 Task: Reply All to email with the signature Destiny Lee with the subject 'Status report' from softage.1@softage.net with the message 'I would like to discuss the project's quality assurance plan with you.'
Action: Mouse moved to (1178, 195)
Screenshot: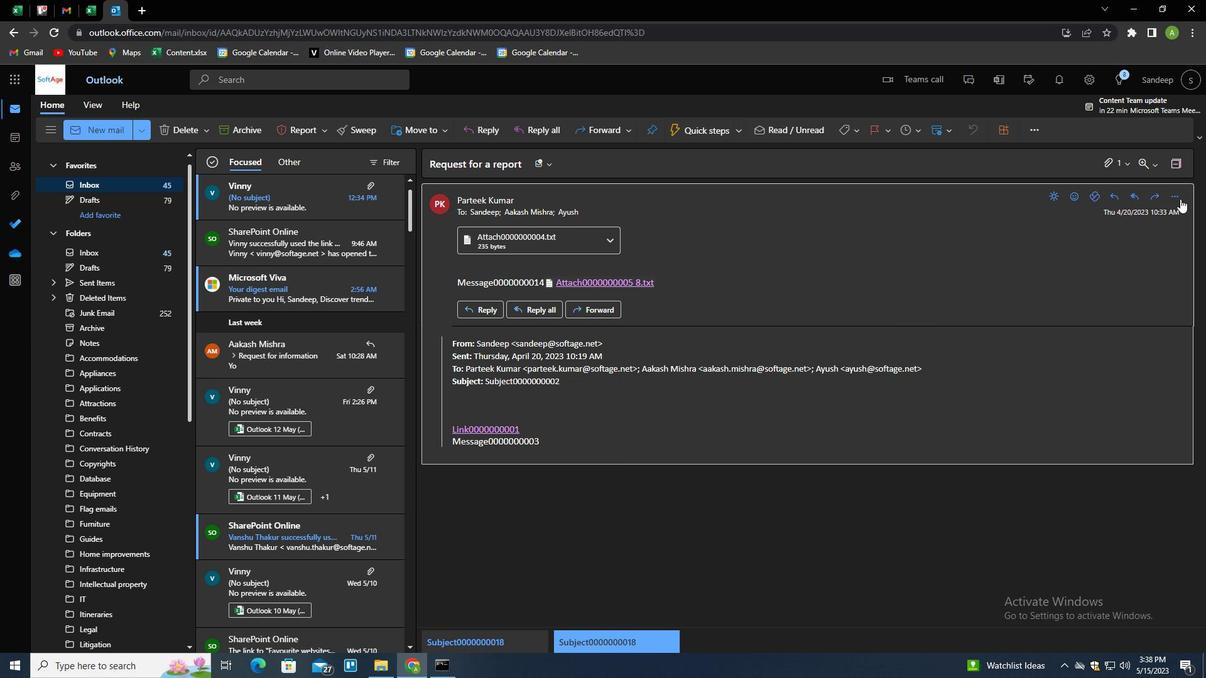 
Action: Mouse pressed left at (1178, 195)
Screenshot: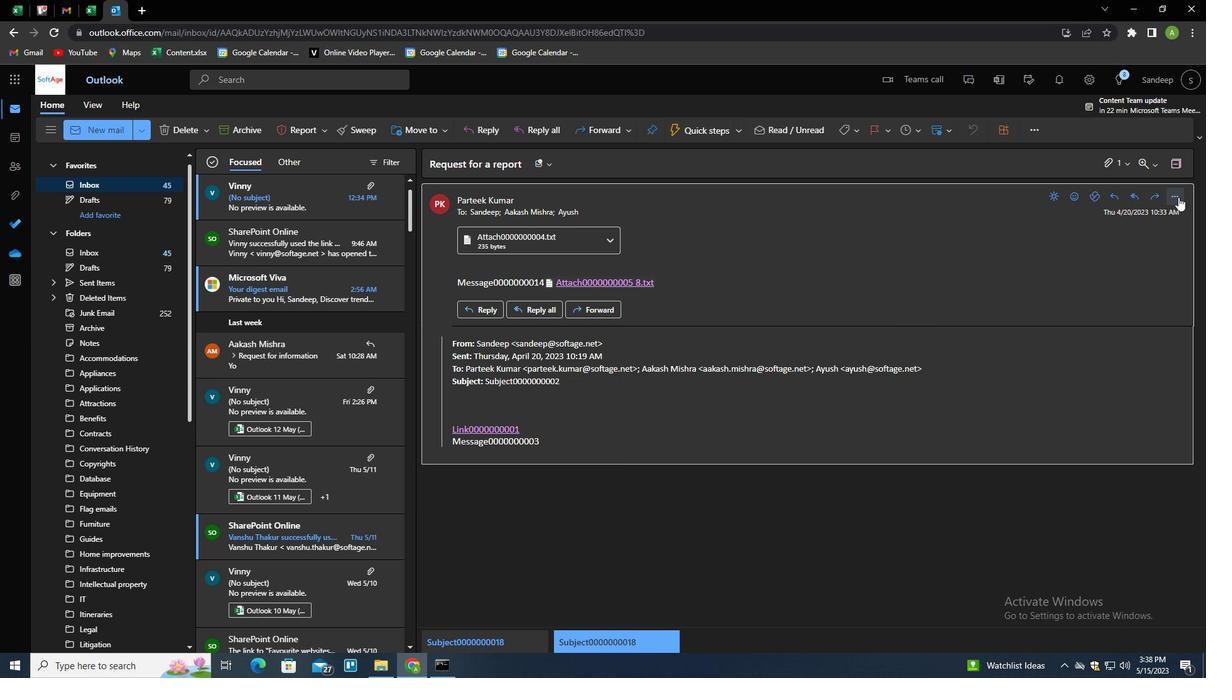 
Action: Mouse moved to (1124, 239)
Screenshot: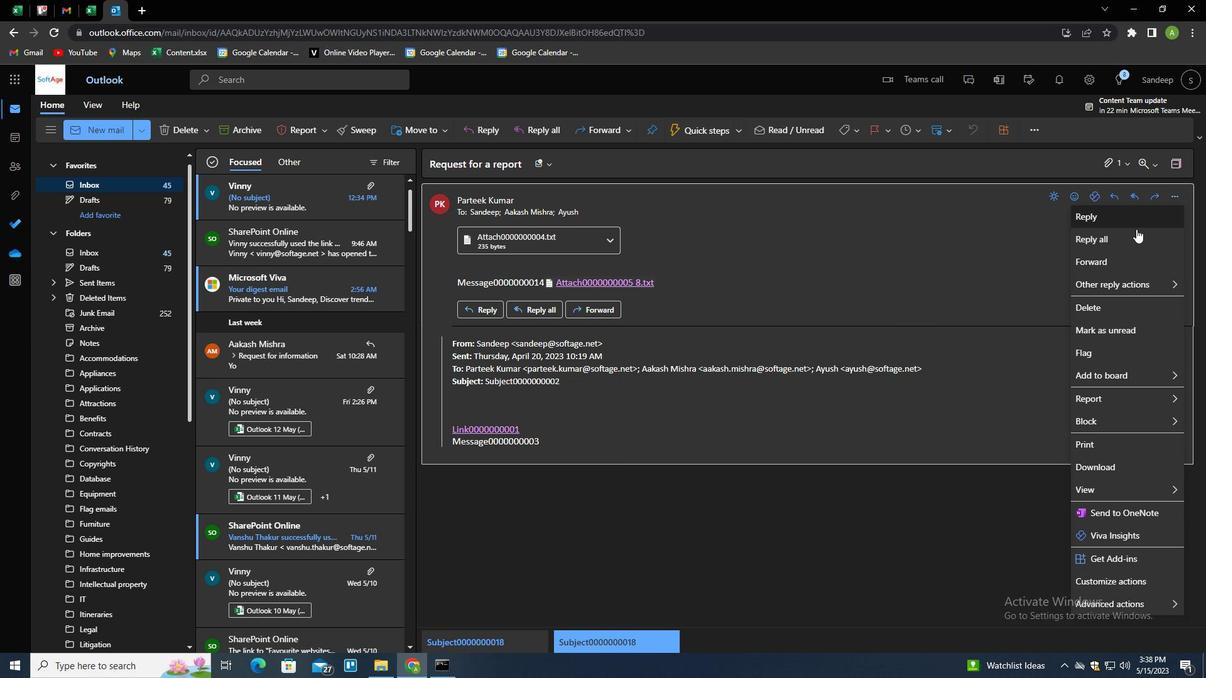 
Action: Mouse pressed left at (1124, 239)
Screenshot: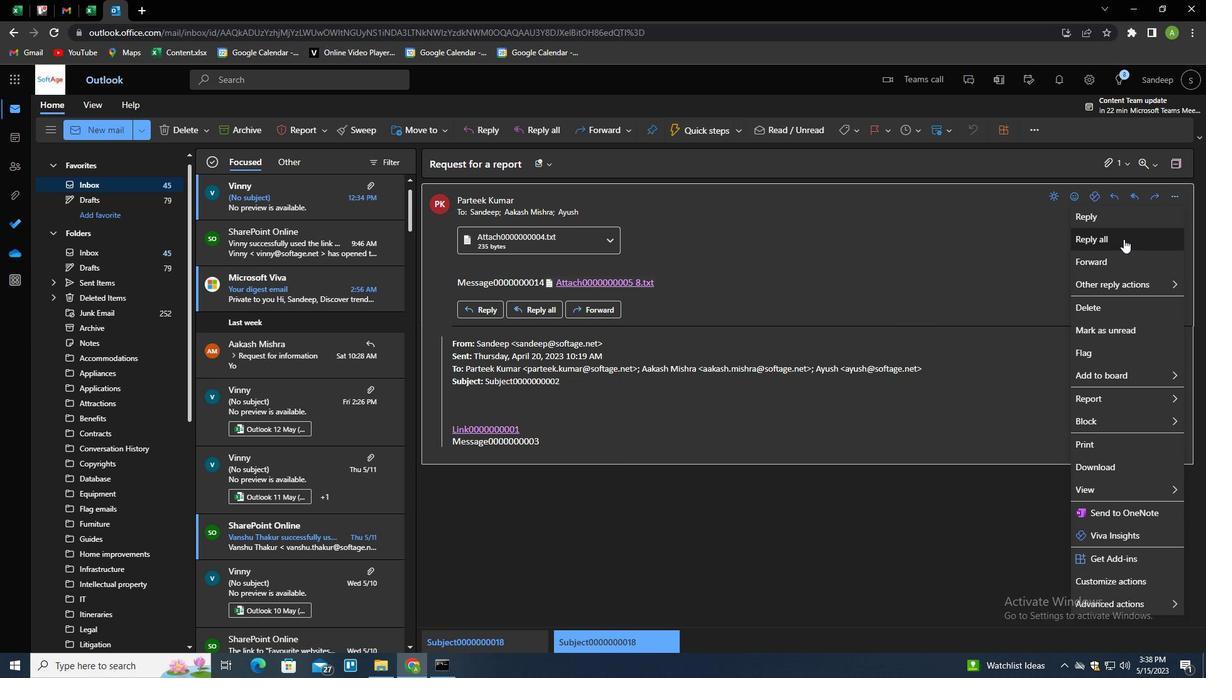 
Action: Mouse moved to (441, 355)
Screenshot: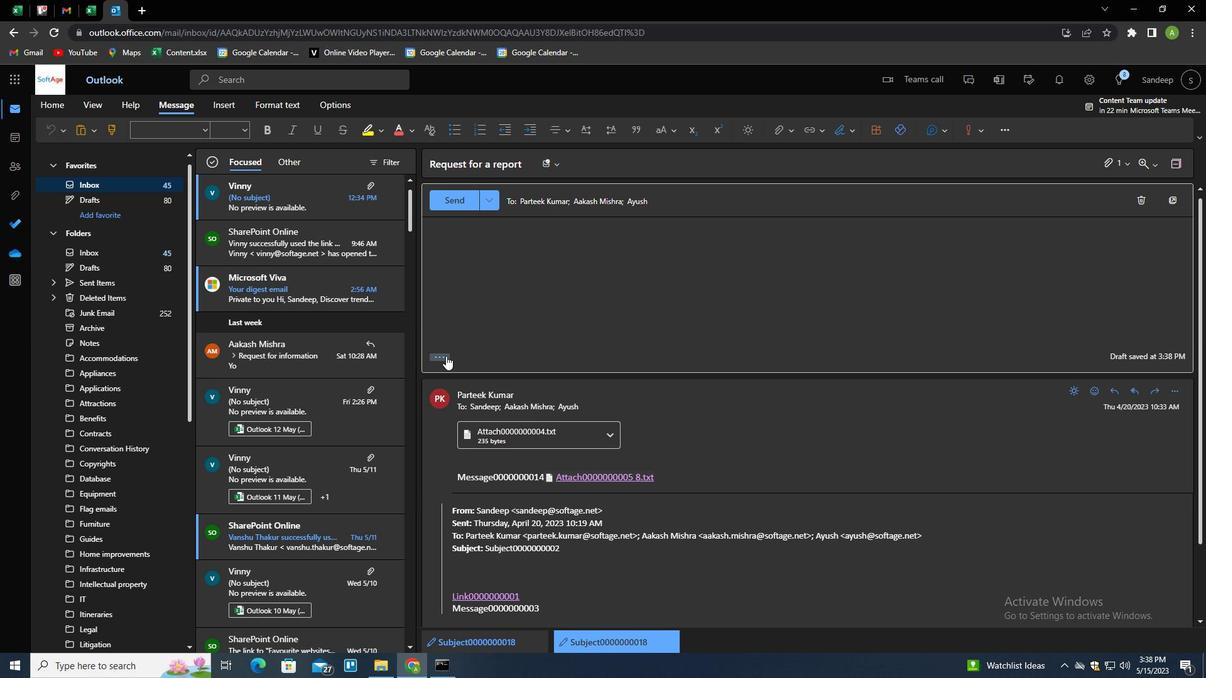 
Action: Mouse pressed left at (441, 355)
Screenshot: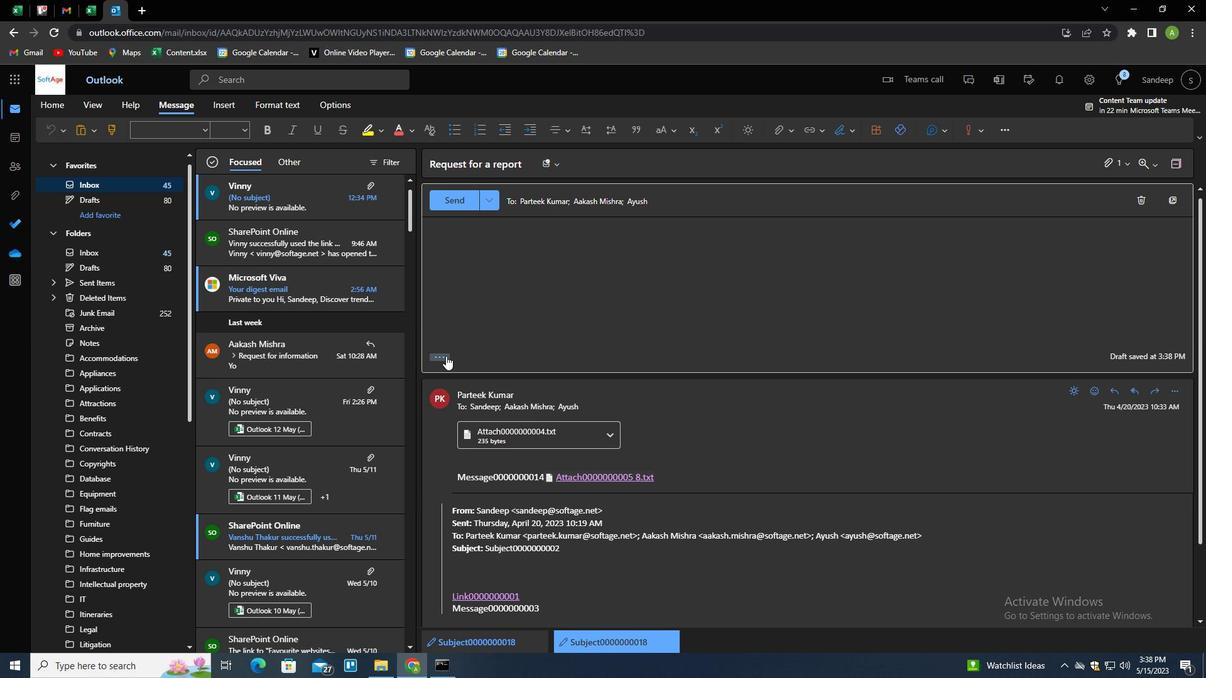 
Action: Mouse moved to (846, 130)
Screenshot: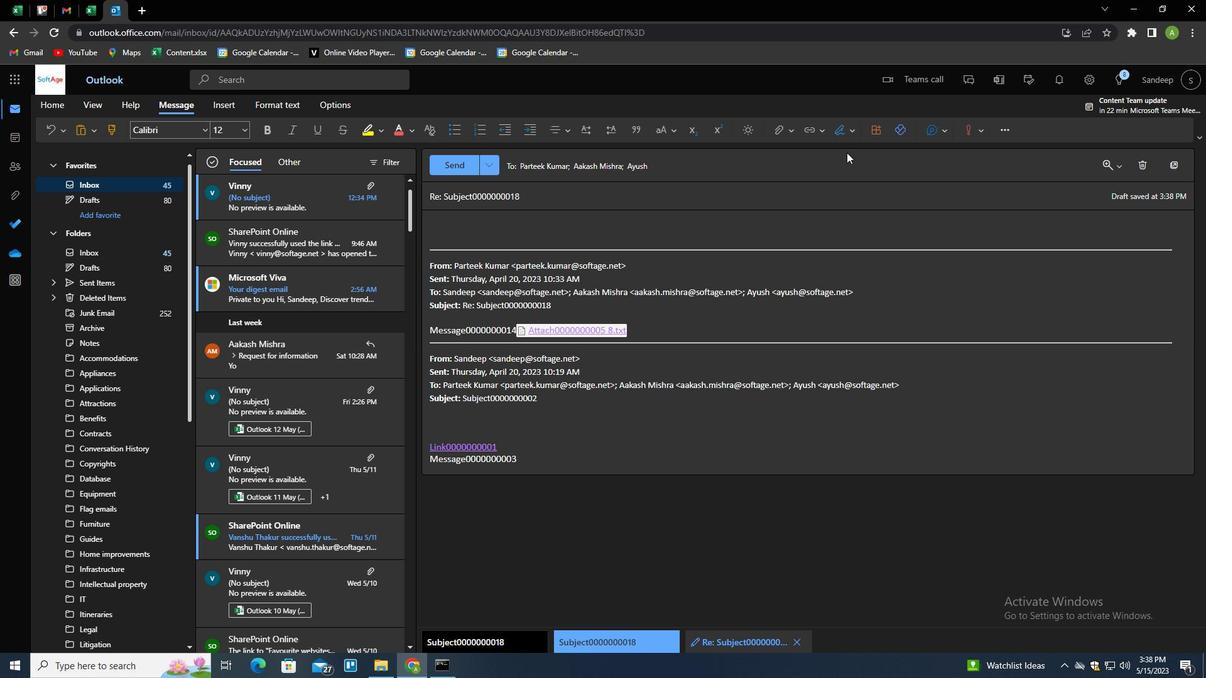 
Action: Mouse pressed left at (846, 130)
Screenshot: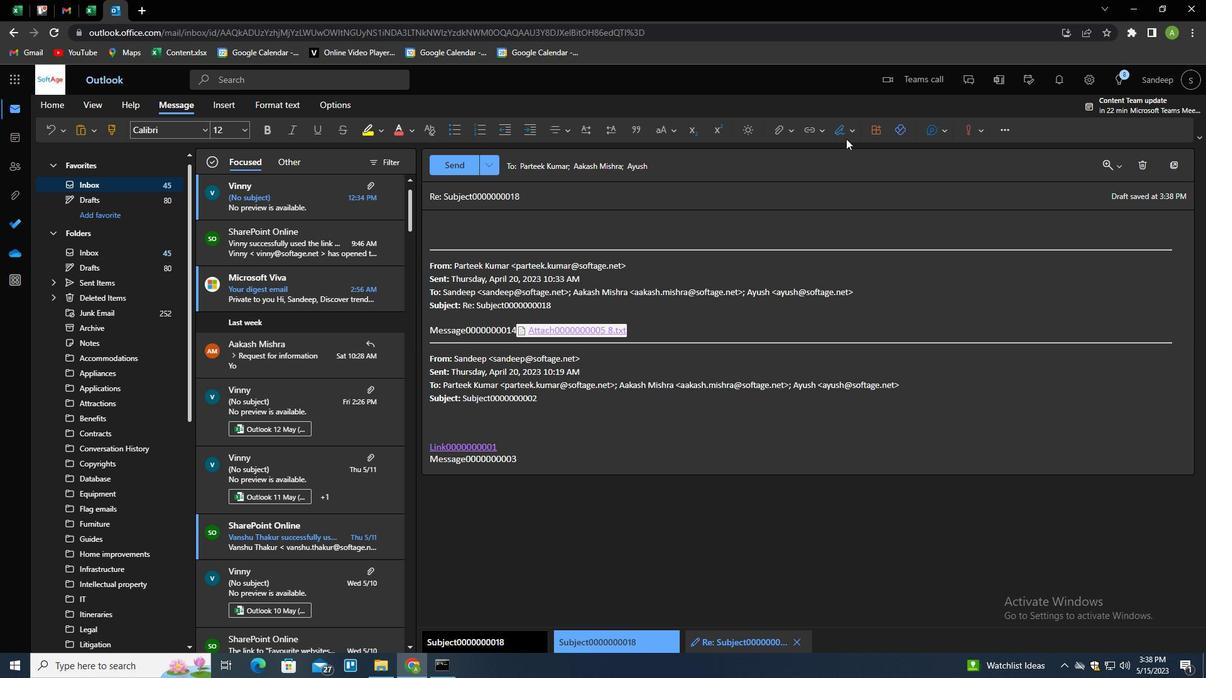 
Action: Mouse moved to (829, 177)
Screenshot: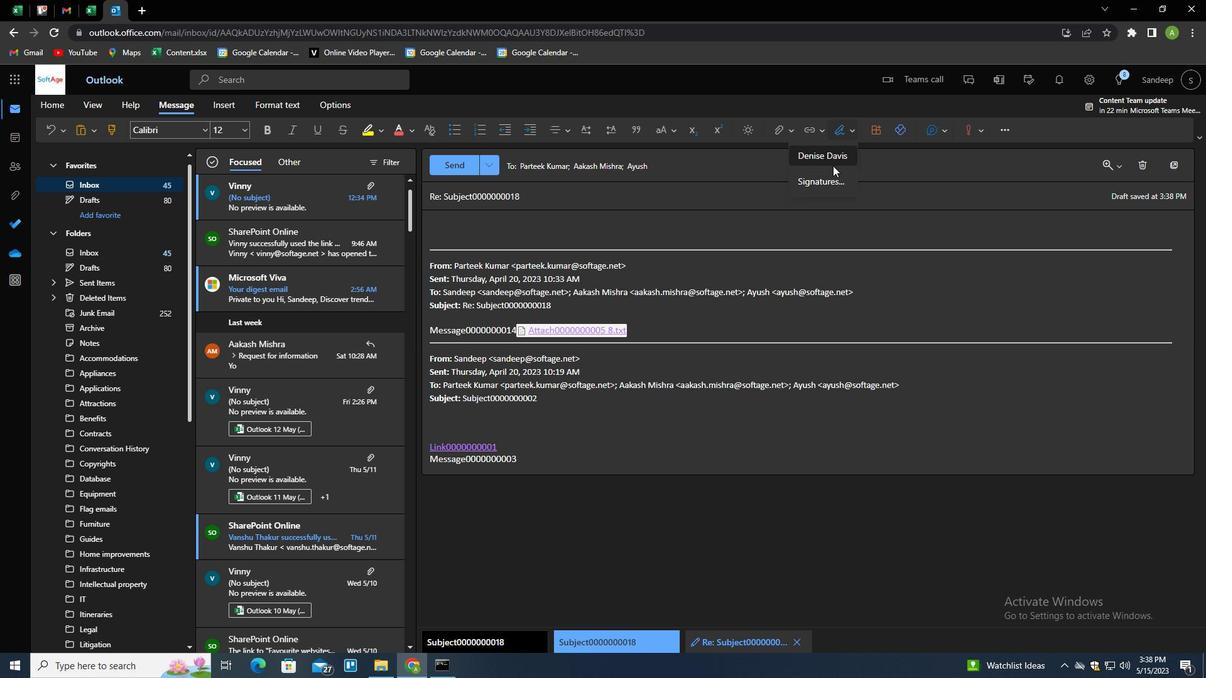 
Action: Mouse pressed left at (829, 177)
Screenshot: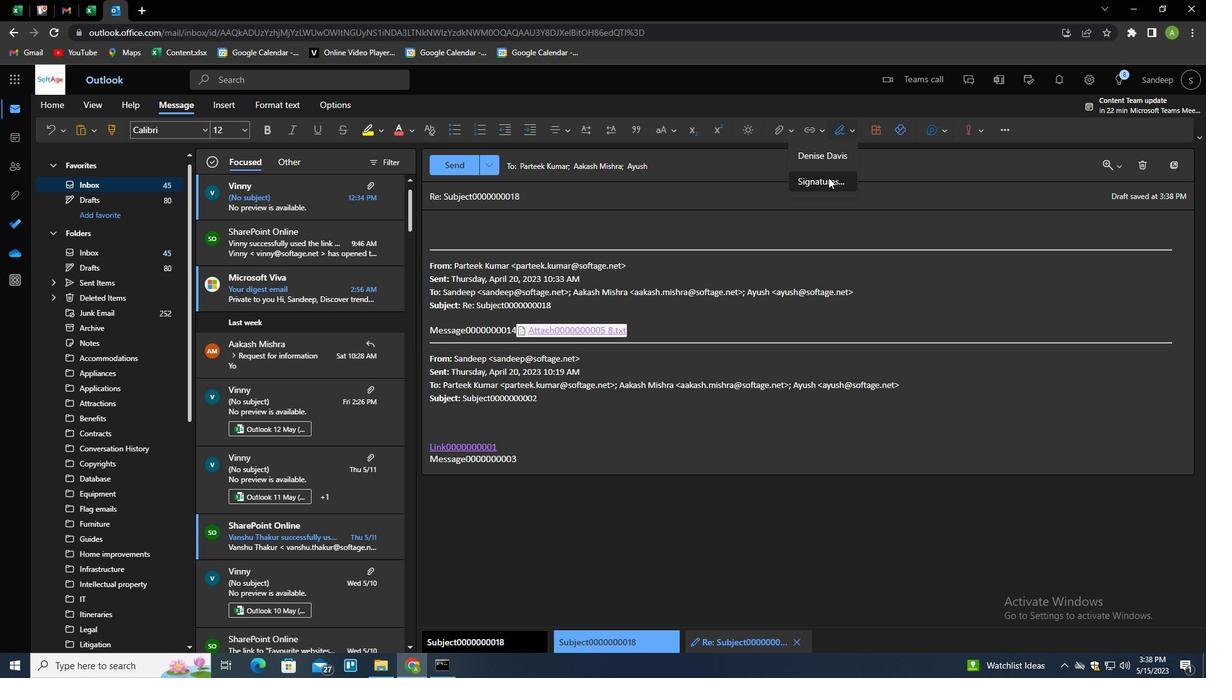 
Action: Mouse moved to (859, 226)
Screenshot: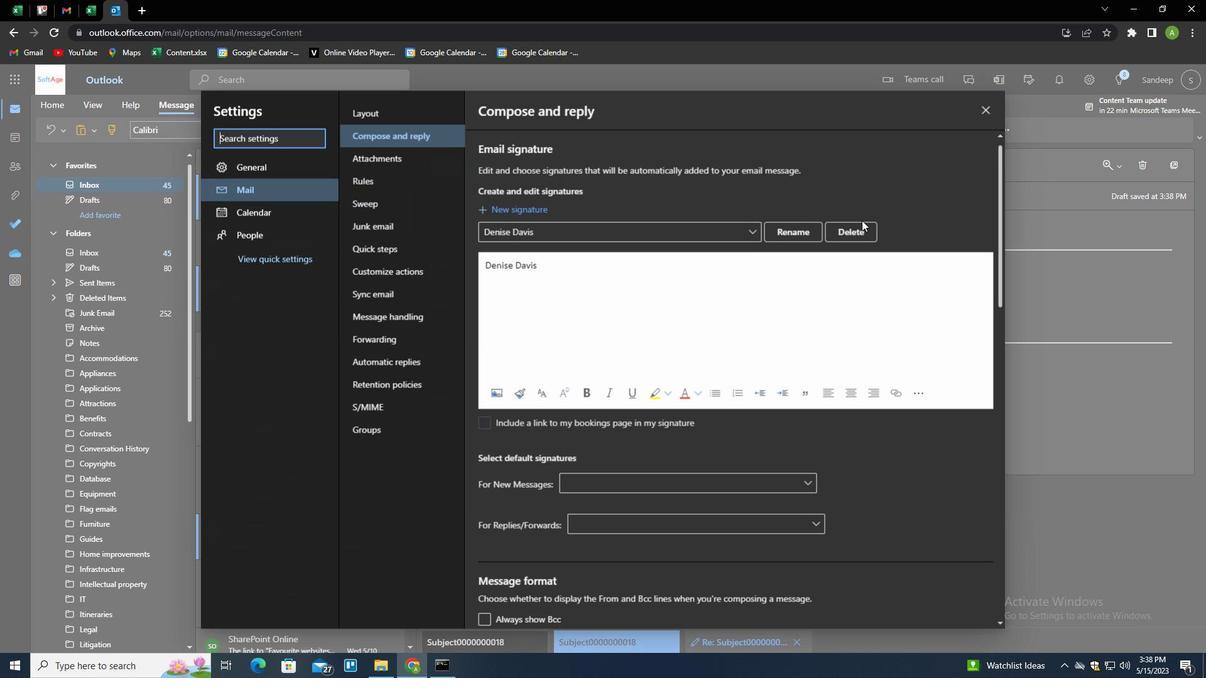 
Action: Mouse pressed left at (859, 226)
Screenshot: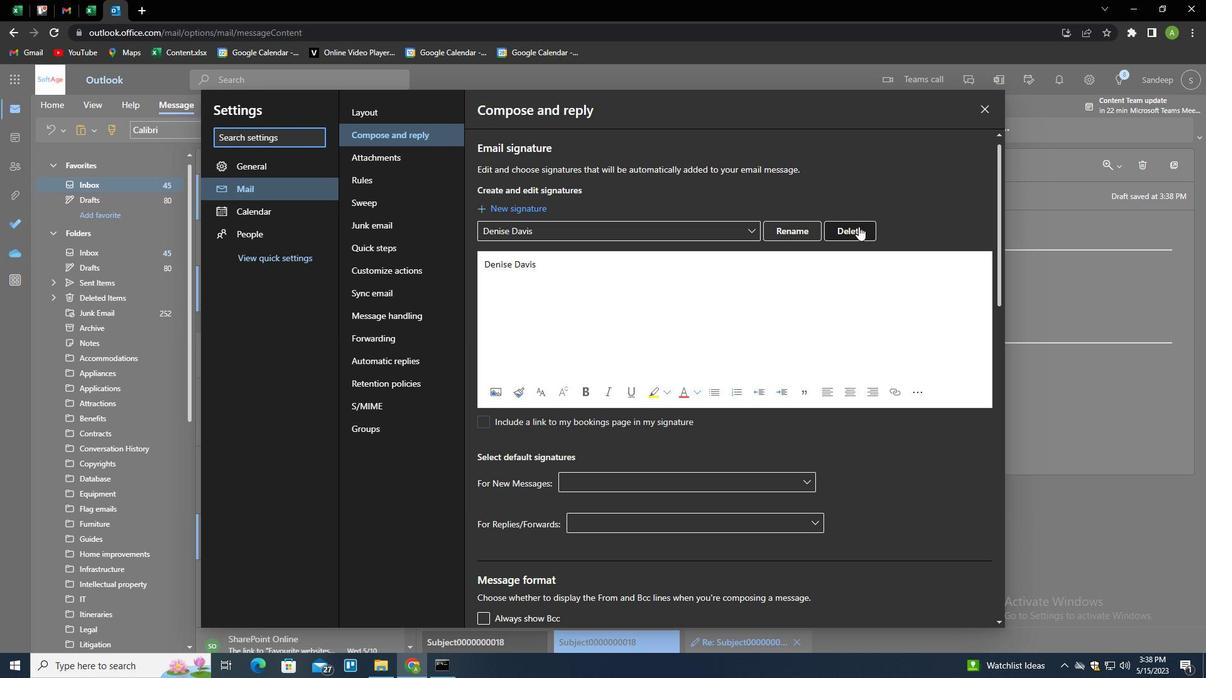
Action: Mouse moved to (851, 234)
Screenshot: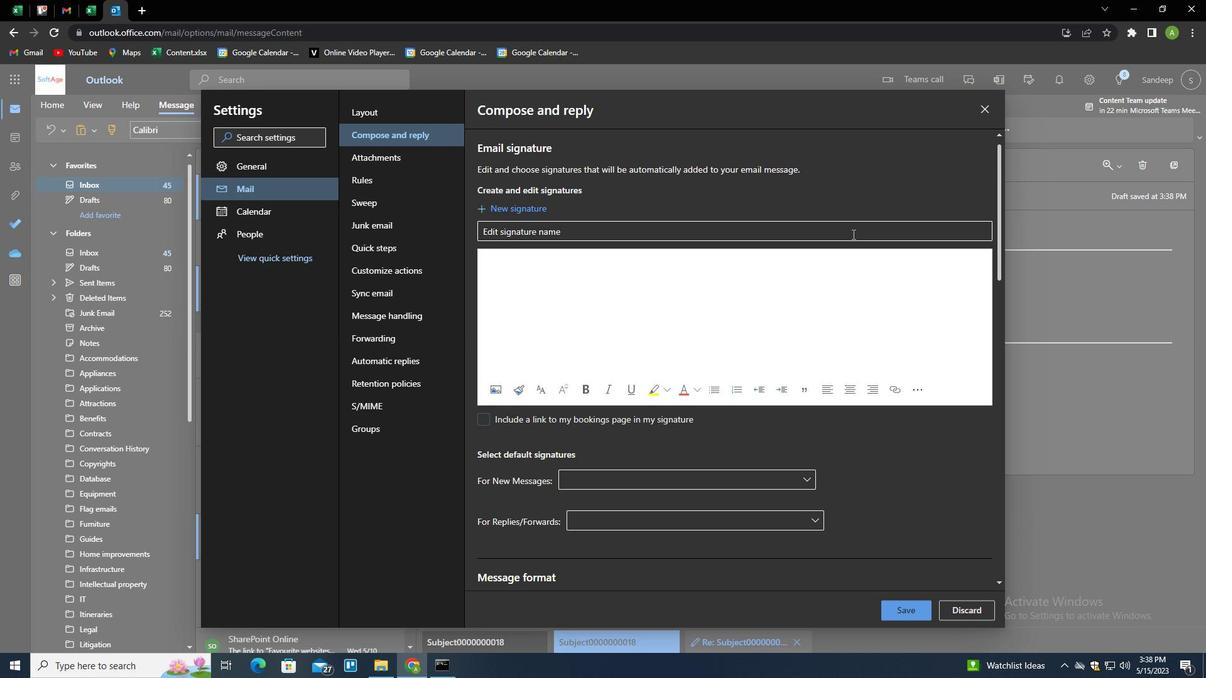 
Action: Mouse pressed left at (851, 234)
Screenshot: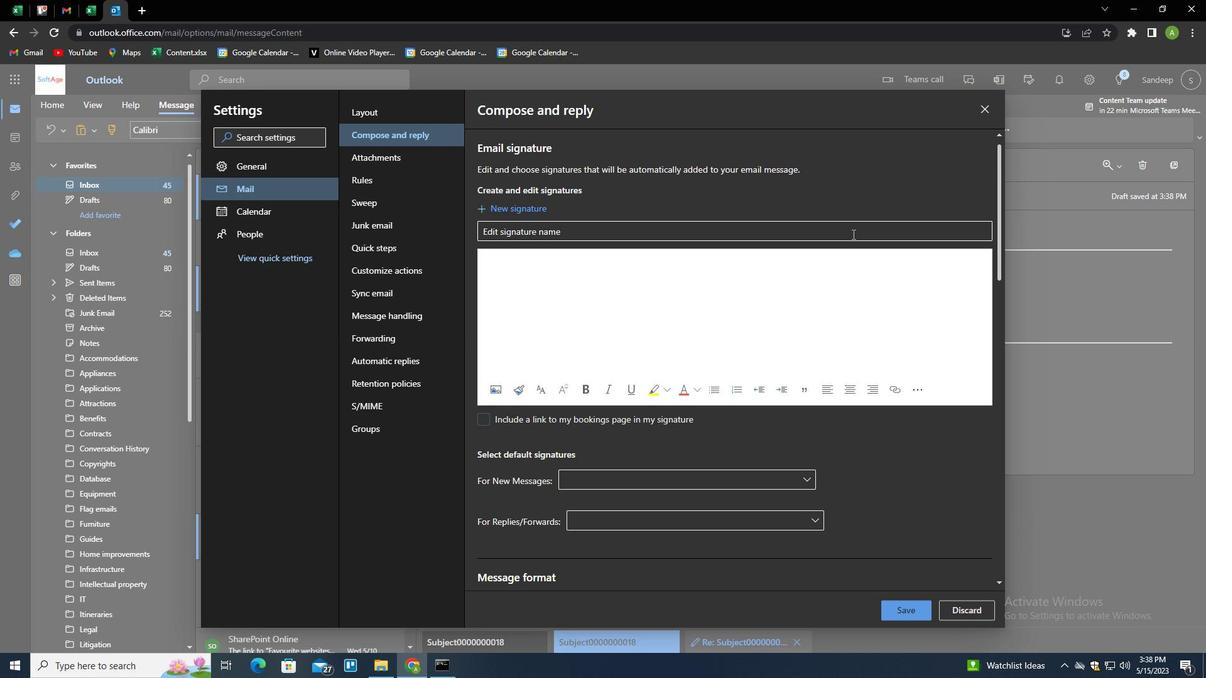 
Action: Key pressed <Key.shift>DESTINY<Key.space><Key.shift>LEE<Key.tab><Key.shift>DESTINY<Key.space><Key.shift>LEE
Screenshot: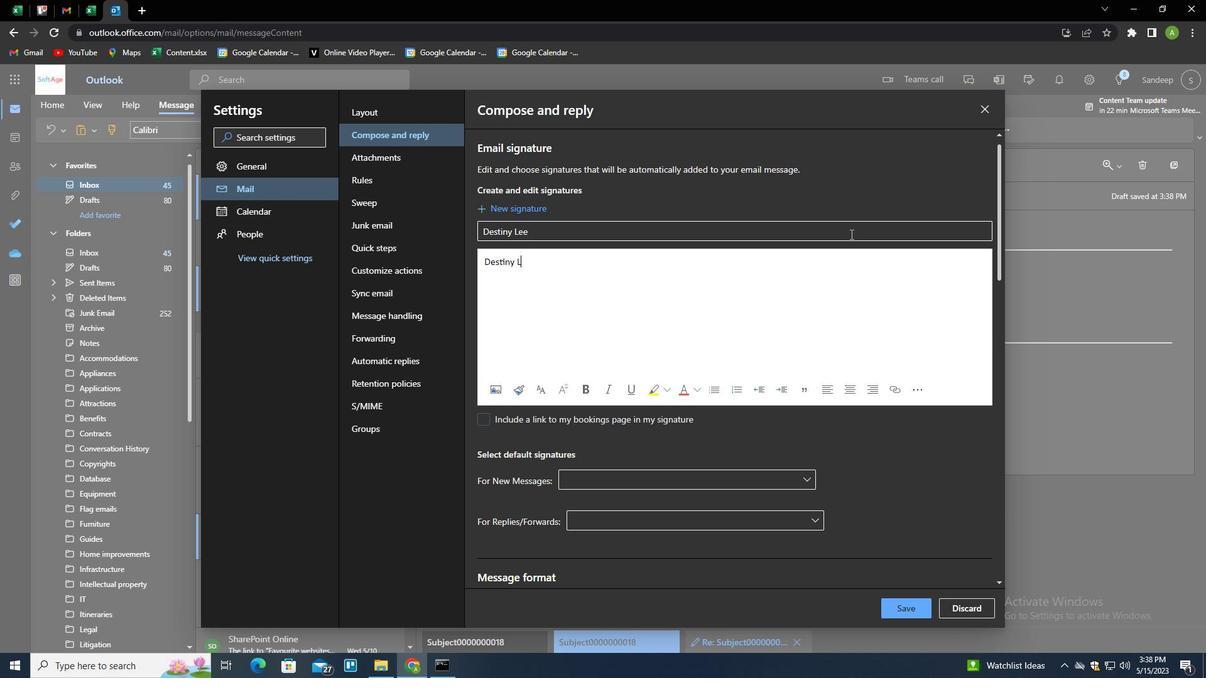 
Action: Mouse moved to (907, 602)
Screenshot: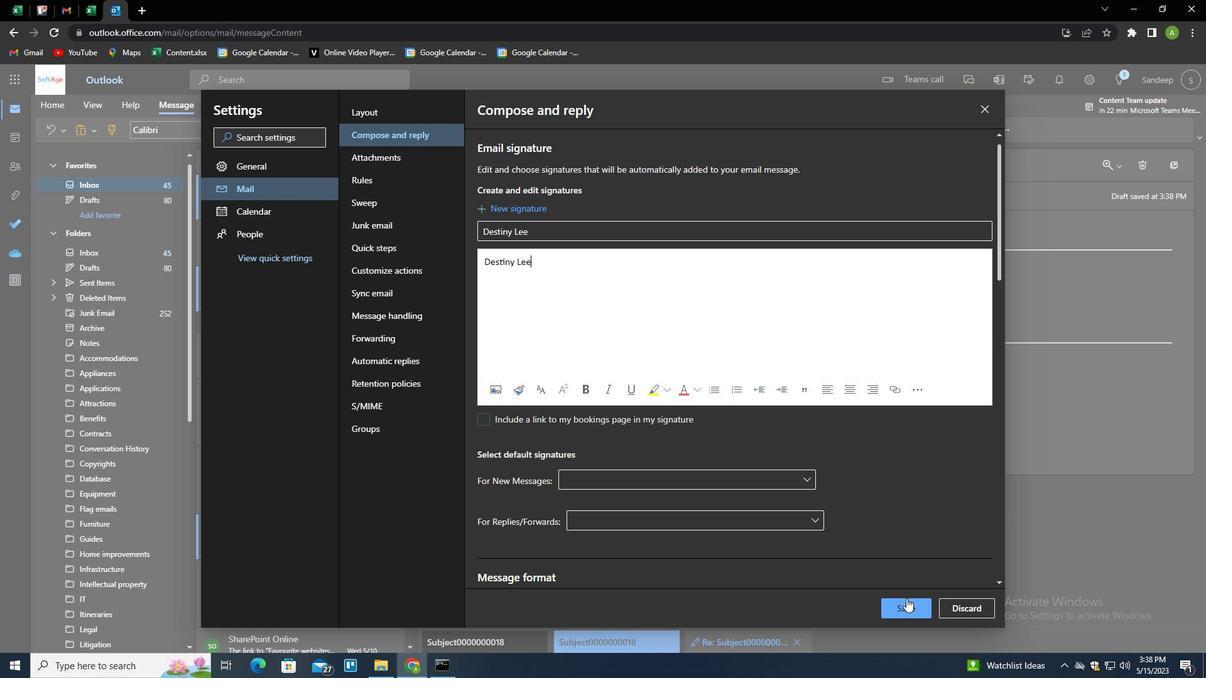 
Action: Mouse pressed left at (907, 602)
Screenshot: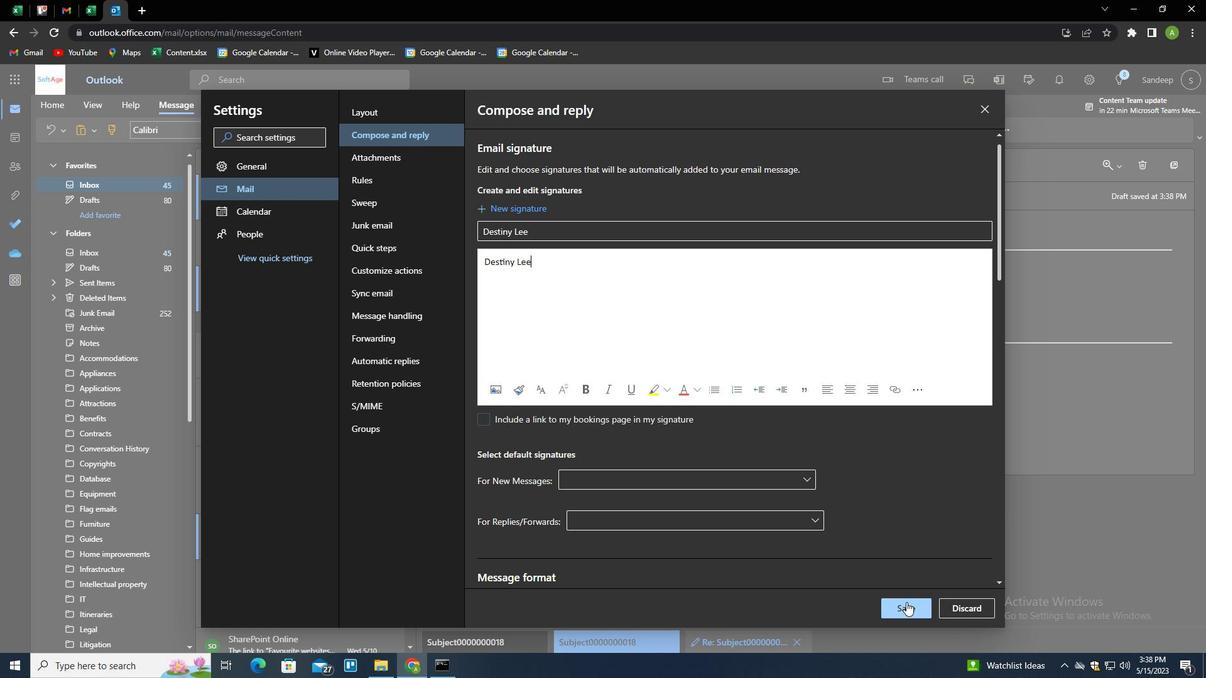 
Action: Mouse moved to (1034, 382)
Screenshot: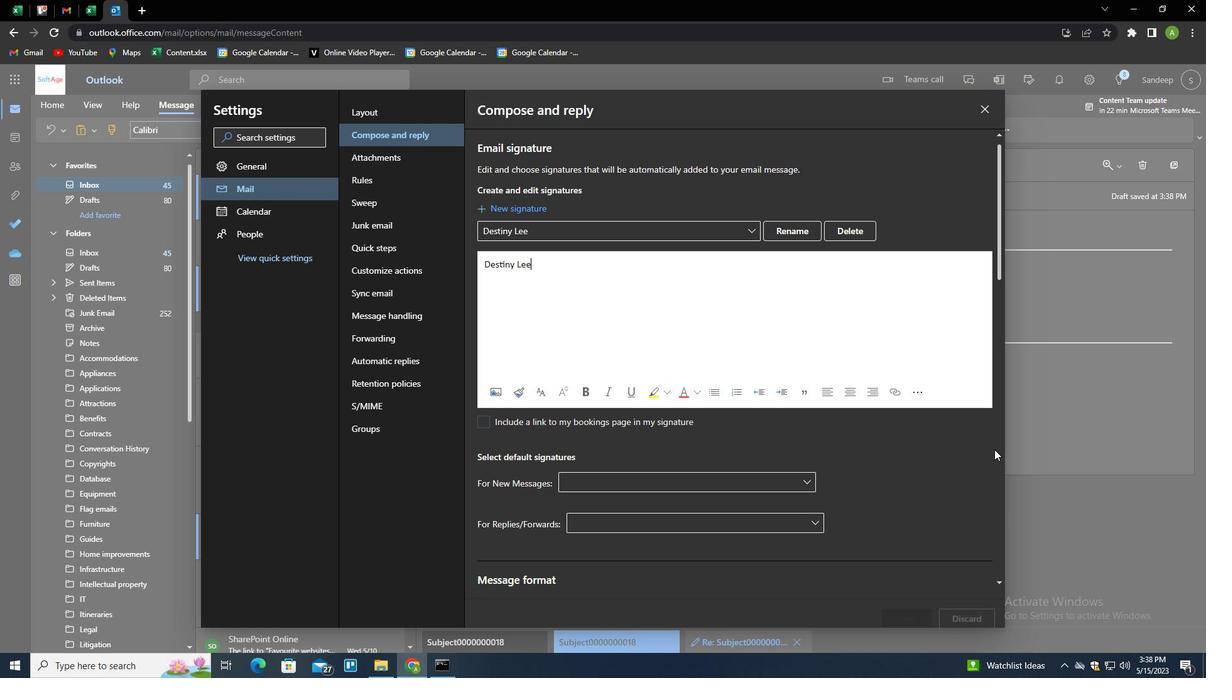 
Action: Mouse pressed left at (1034, 382)
Screenshot: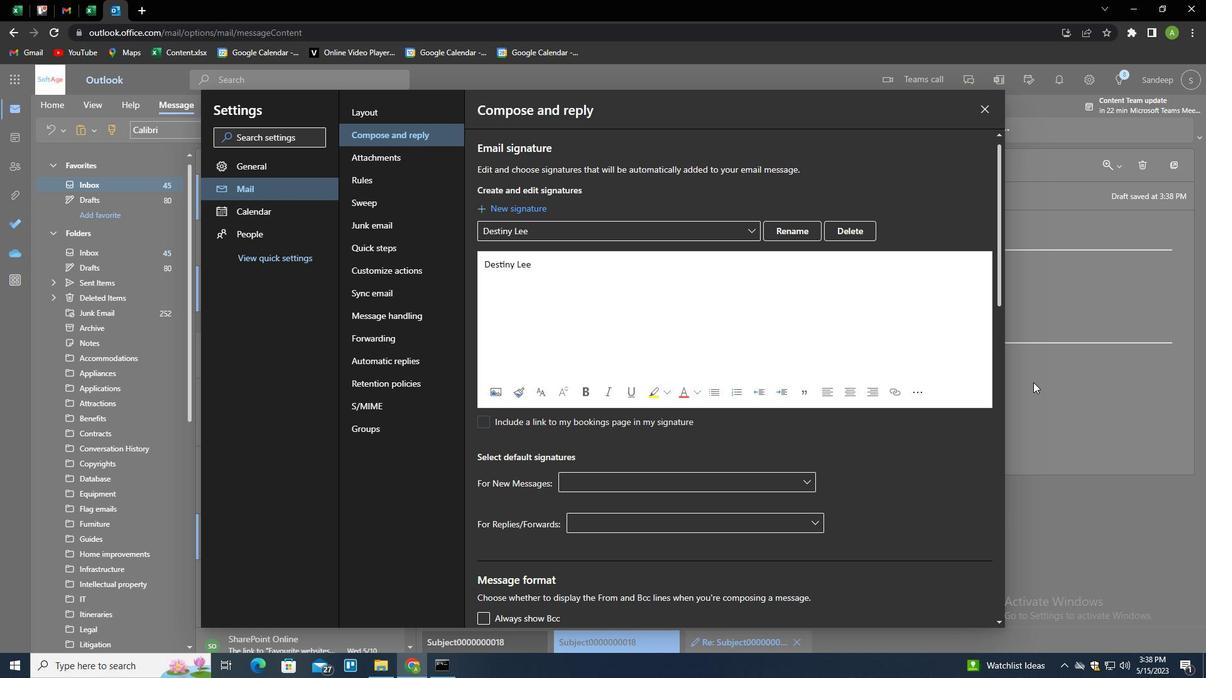 
Action: Mouse moved to (849, 132)
Screenshot: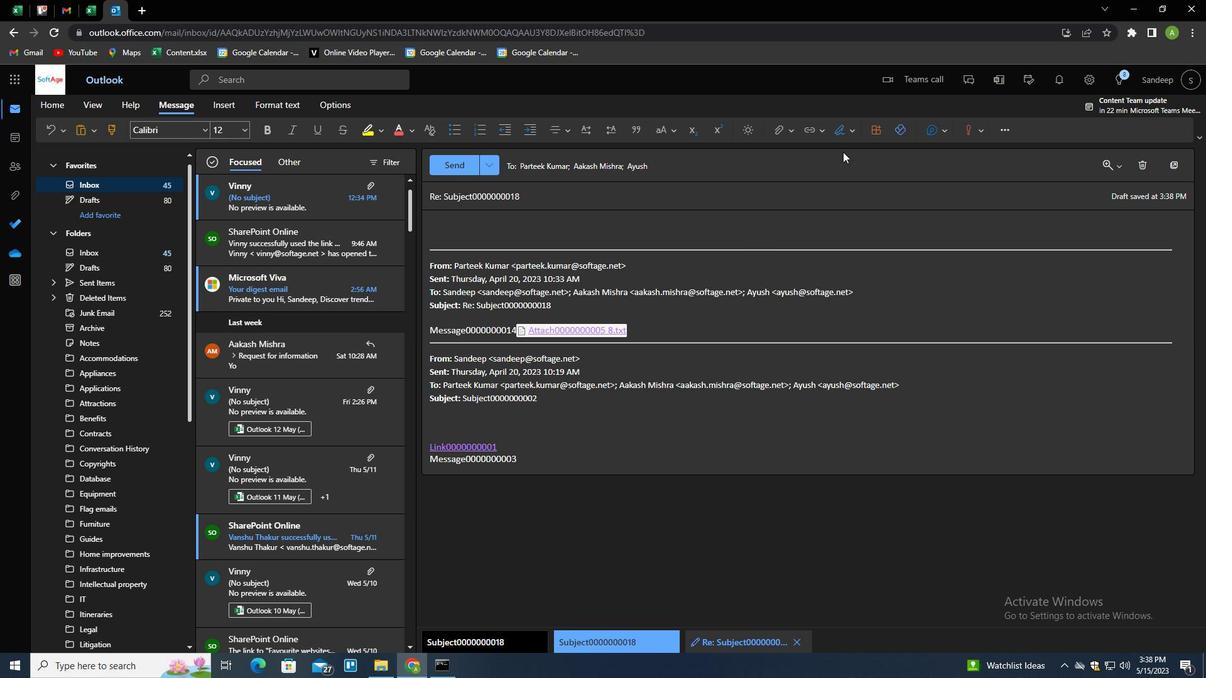 
Action: Mouse pressed left at (849, 132)
Screenshot: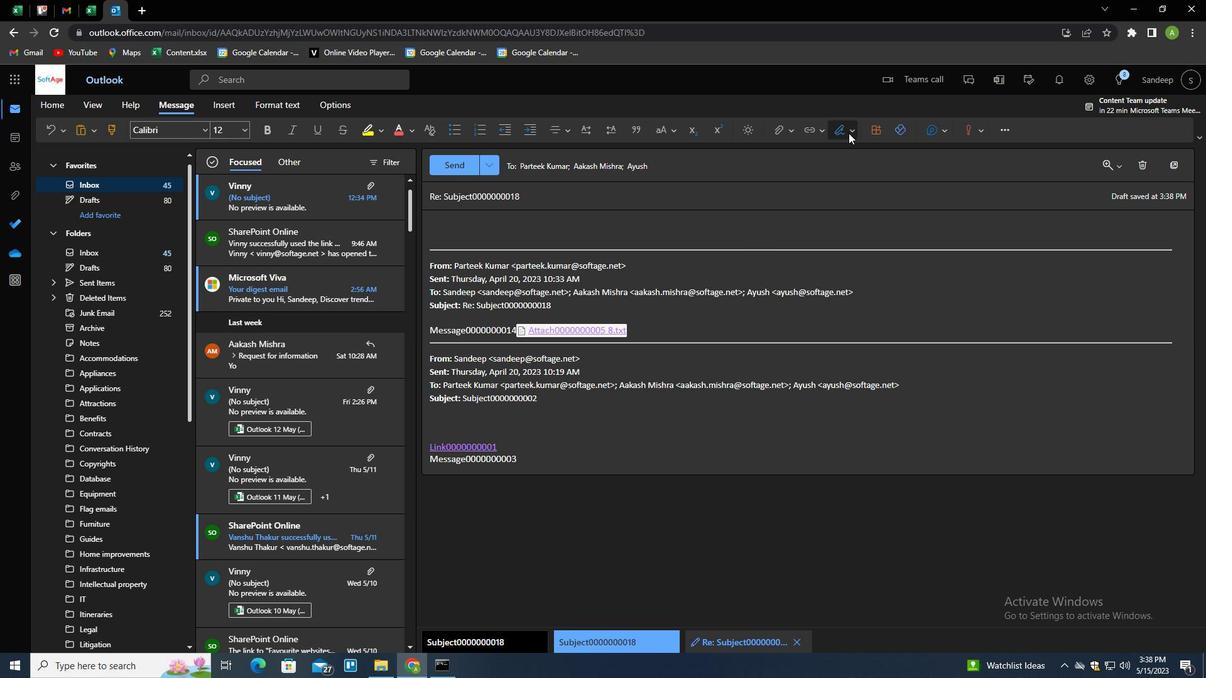 
Action: Mouse moved to (831, 158)
Screenshot: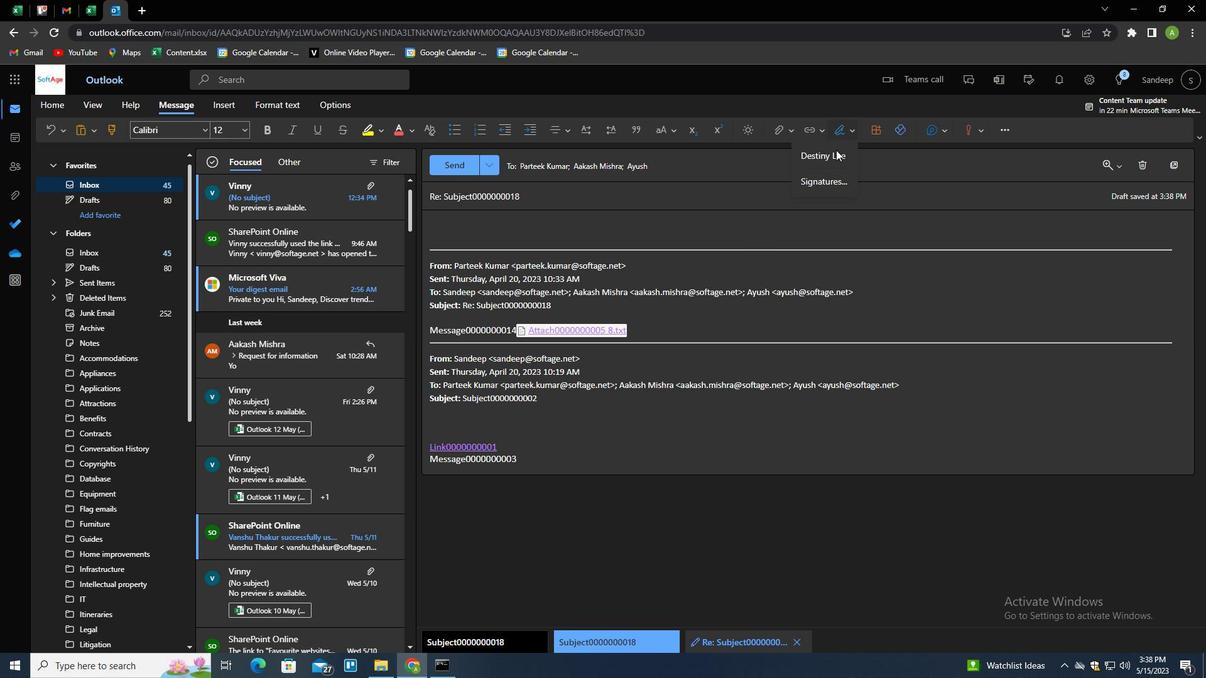 
Action: Mouse pressed left at (831, 158)
Screenshot: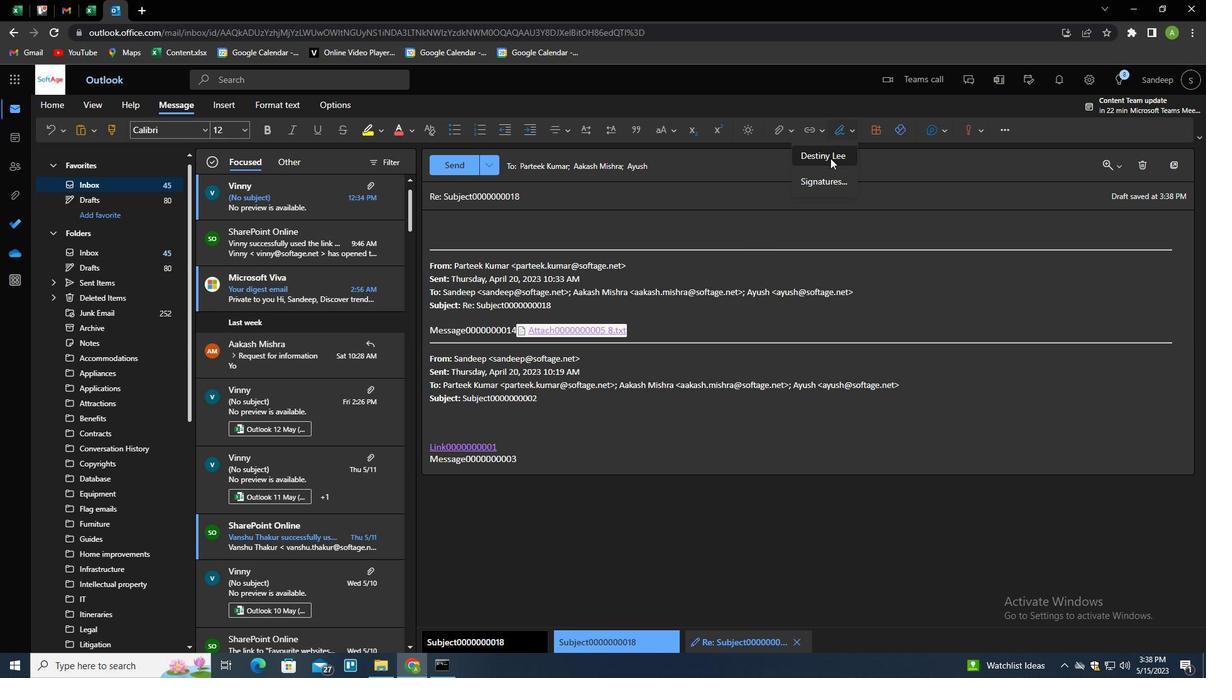 
Action: Mouse moved to (493, 196)
Screenshot: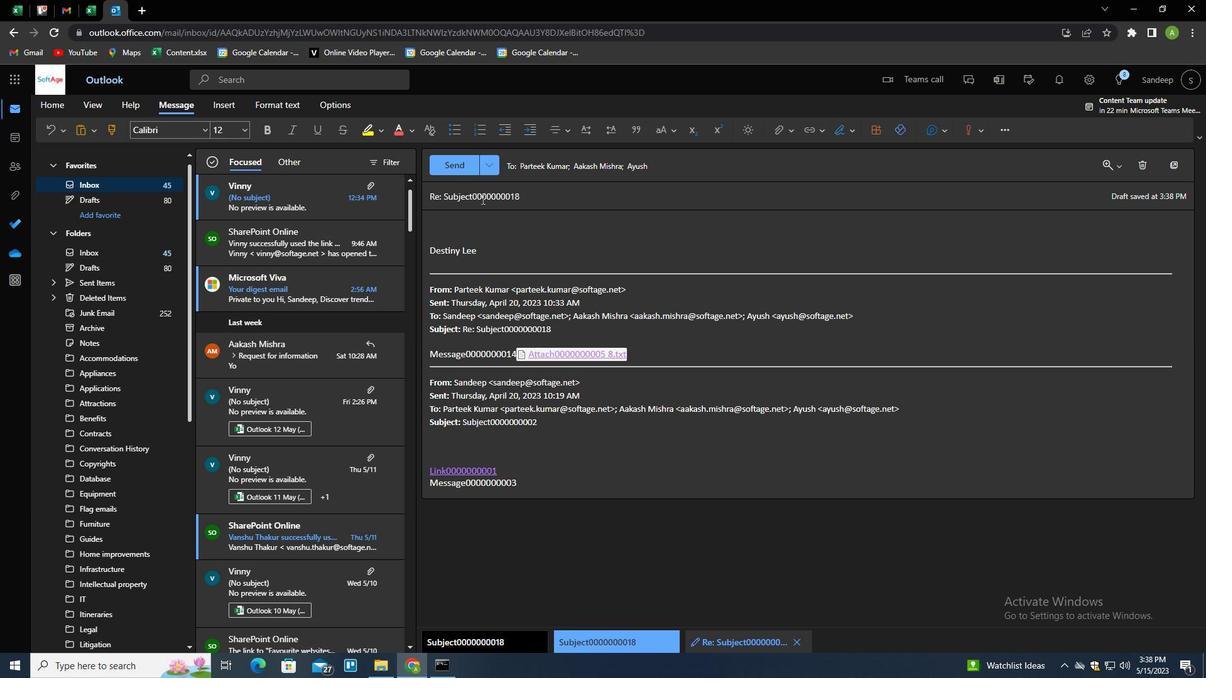 
Action: Mouse pressed left at (493, 196)
Screenshot: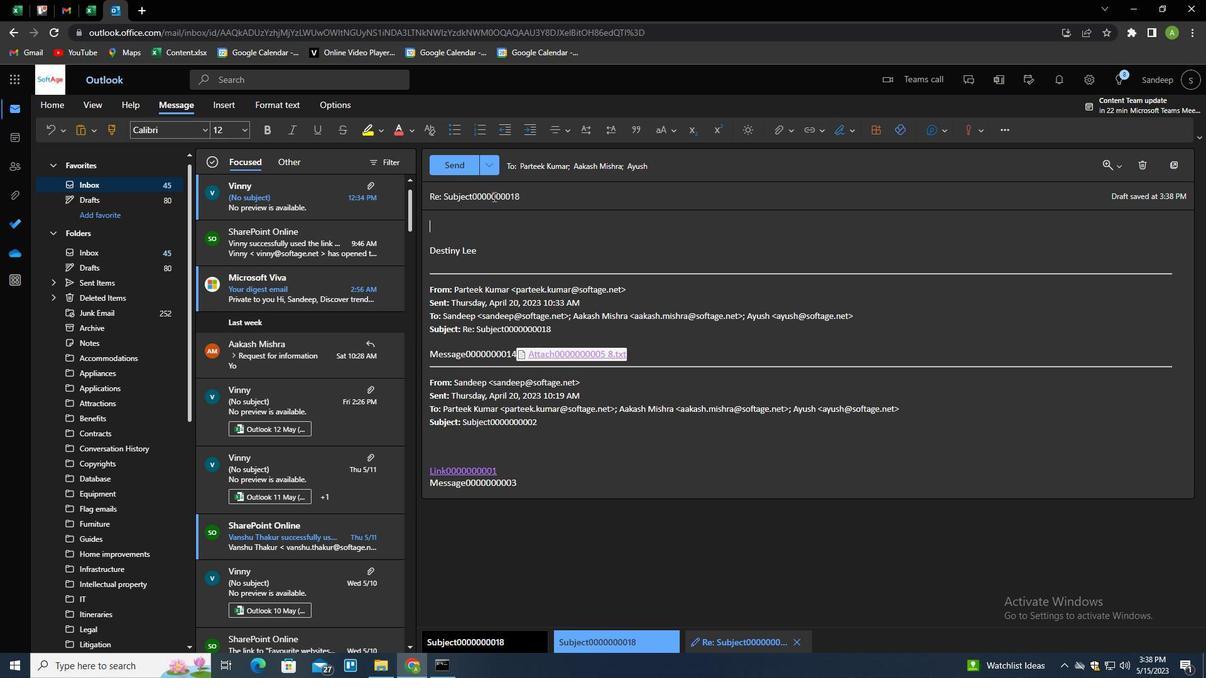 
Action: Mouse pressed left at (493, 196)
Screenshot: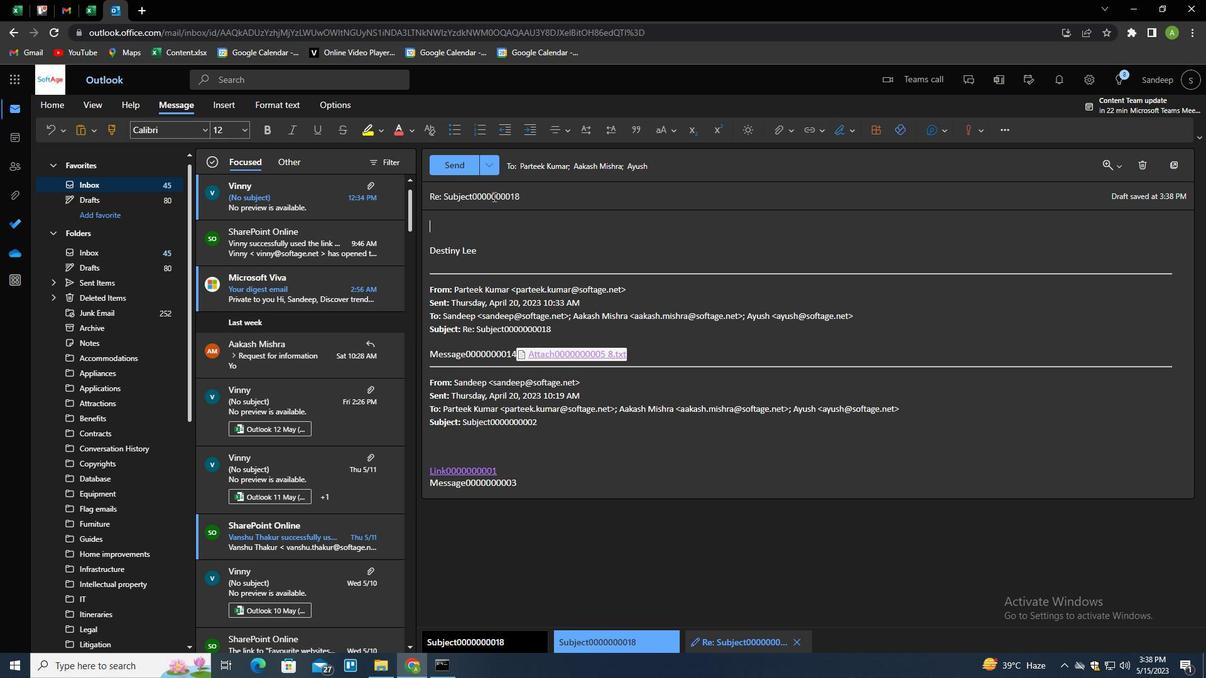 
Action: Mouse pressed left at (493, 196)
Screenshot: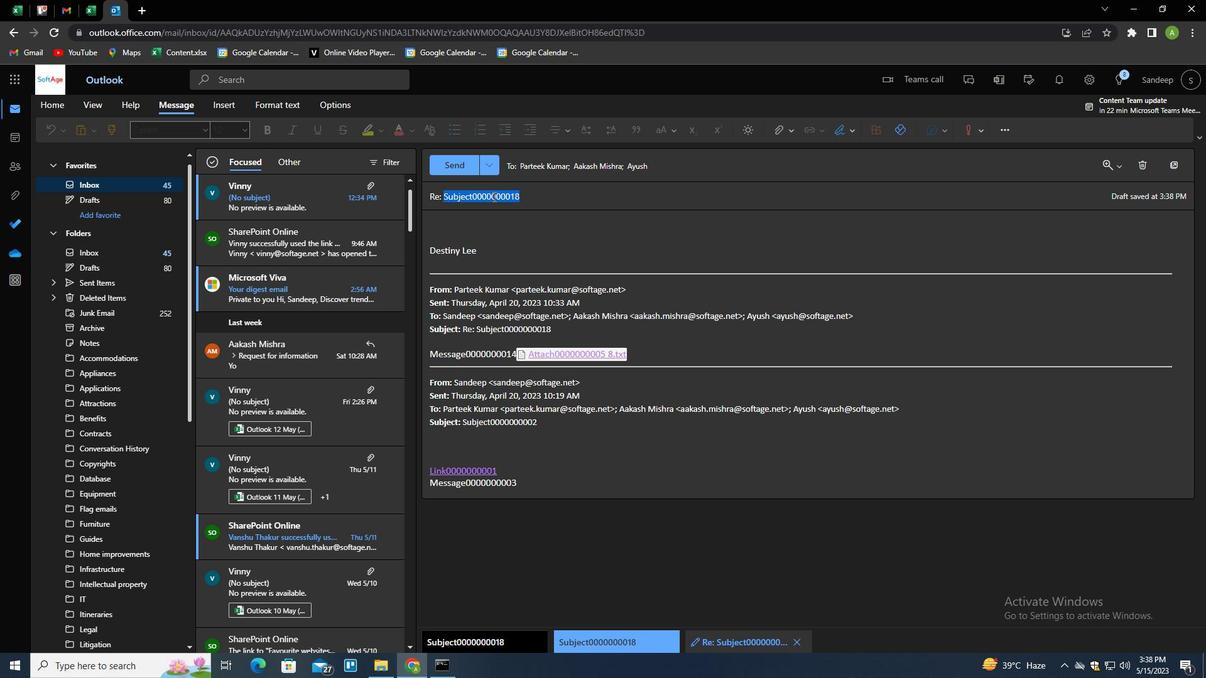 
Action: Key pressed <Key.shift>STATE<Key.backspace>US<Key.space><Key.shift>RR<Key.backspace><Key.backspace>REPORT<Key.tab><Key.shift>I<Key.space>WOULD<Key.space>LIKE<Key.space>TO<Key.space>DIX<Key.backspace>SFU<Key.backspace><Key.backspace>CUSS<Key.space>THE<Key.space>PROJECT'S<Key.space>QUALITY<Key.space>ASSURANCE<Key.space>PLAN<Key.space>WITH<Key.space>YOU.
Screenshot: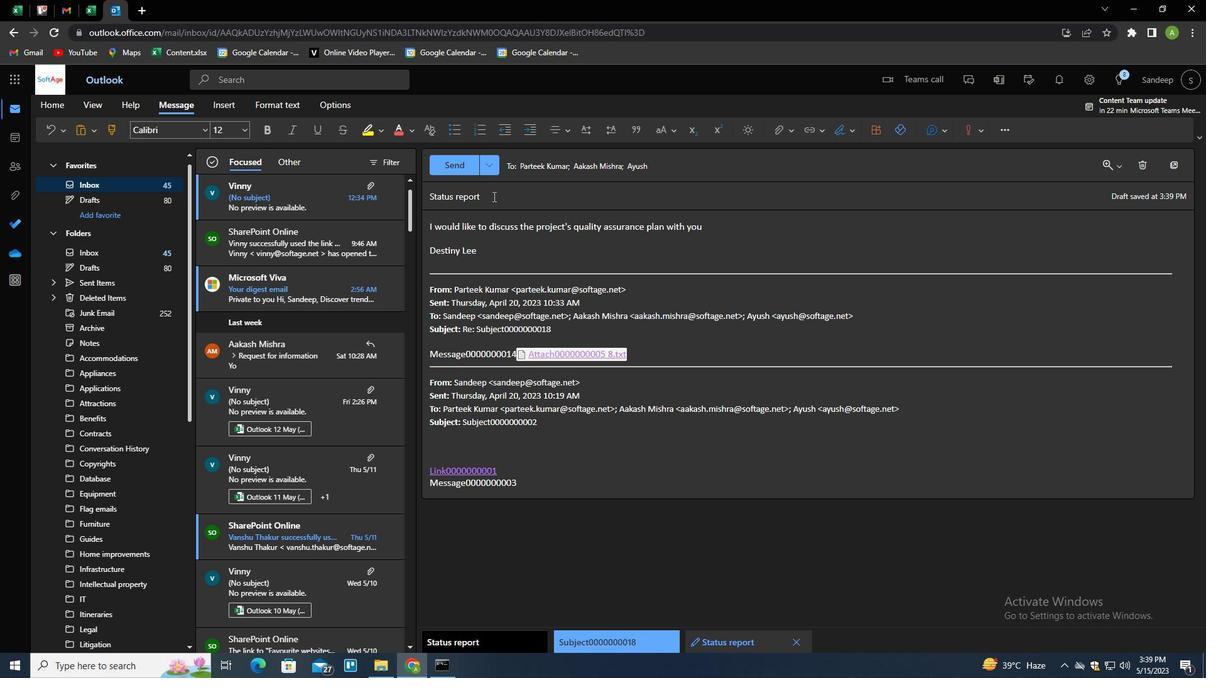 
Action: Mouse moved to (465, 166)
Screenshot: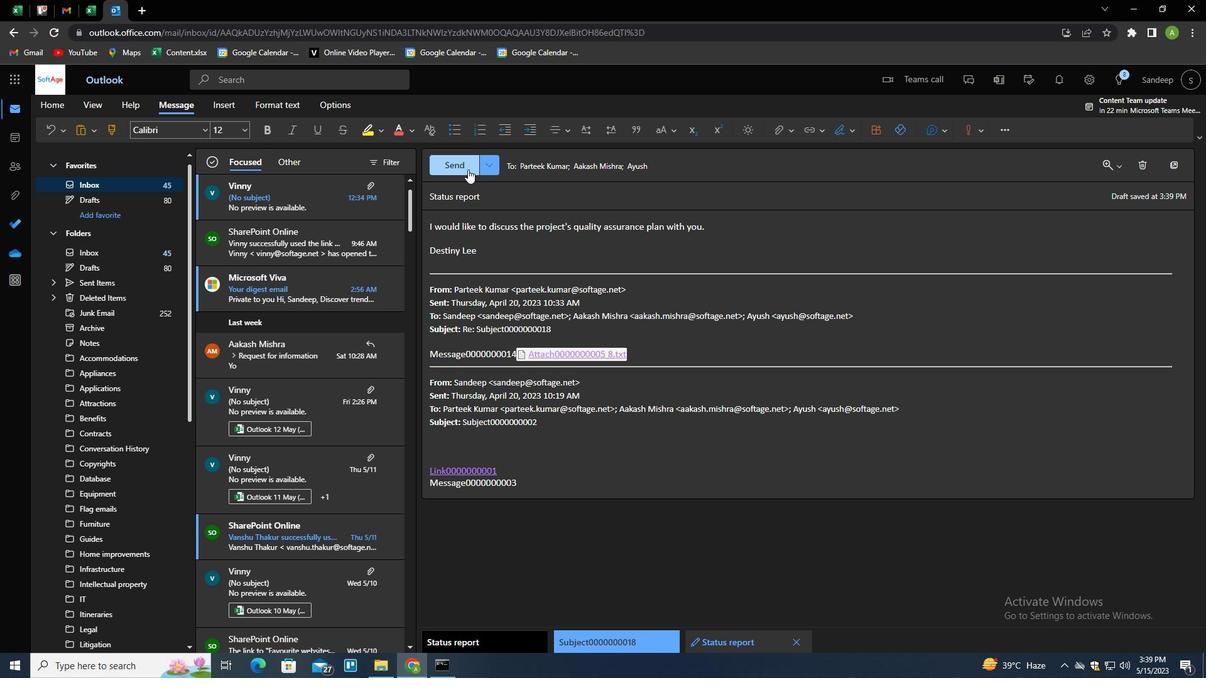 
Action: Mouse pressed left at (465, 166)
Screenshot: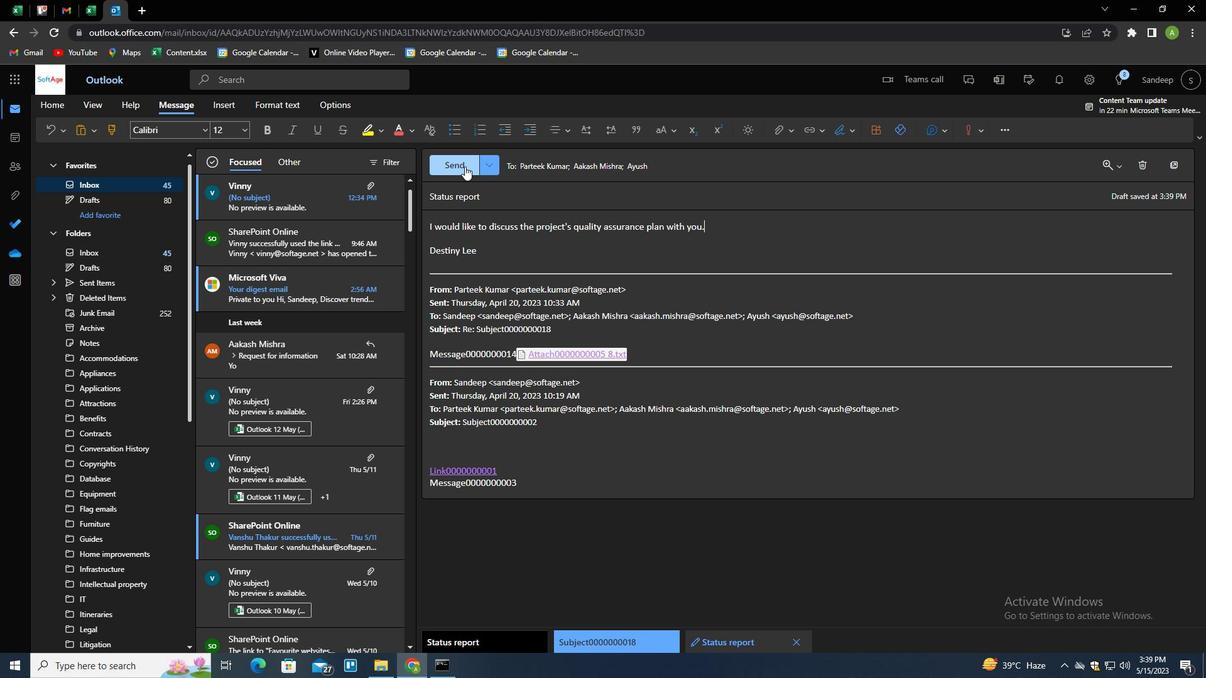 
Action: Mouse moved to (711, 352)
Screenshot: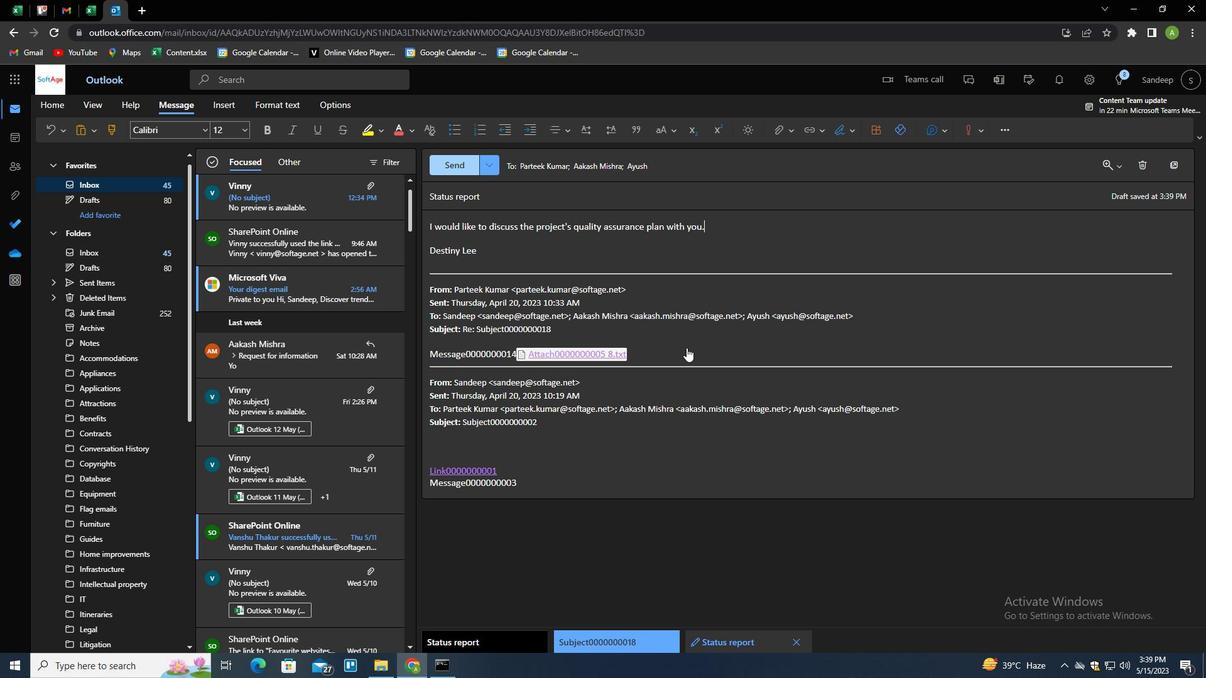 
